 Task: Set the frame buffer depth in the shared memory framebuffer to 15 bits.
Action: Mouse moved to (122, 16)
Screenshot: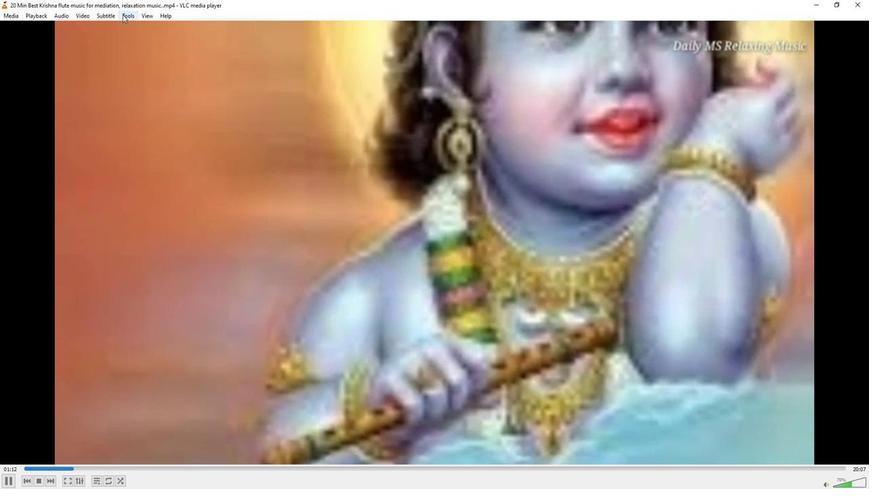 
Action: Mouse pressed left at (122, 16)
Screenshot: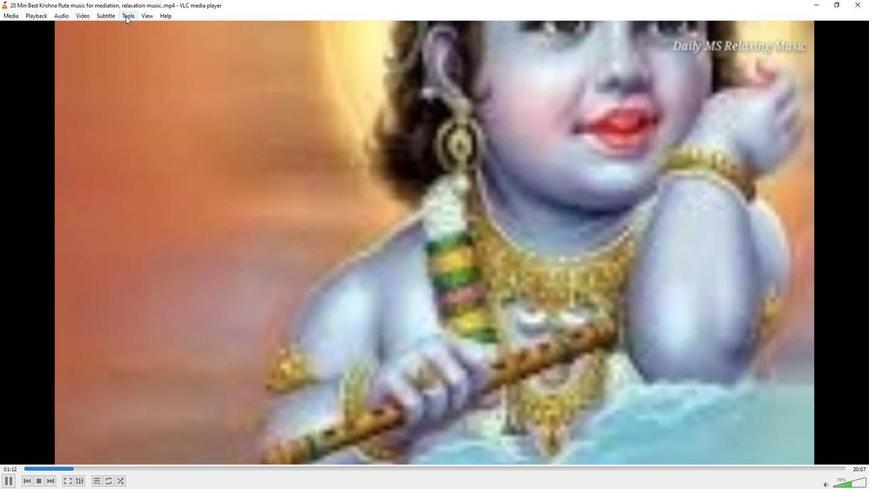 
Action: Mouse moved to (131, 119)
Screenshot: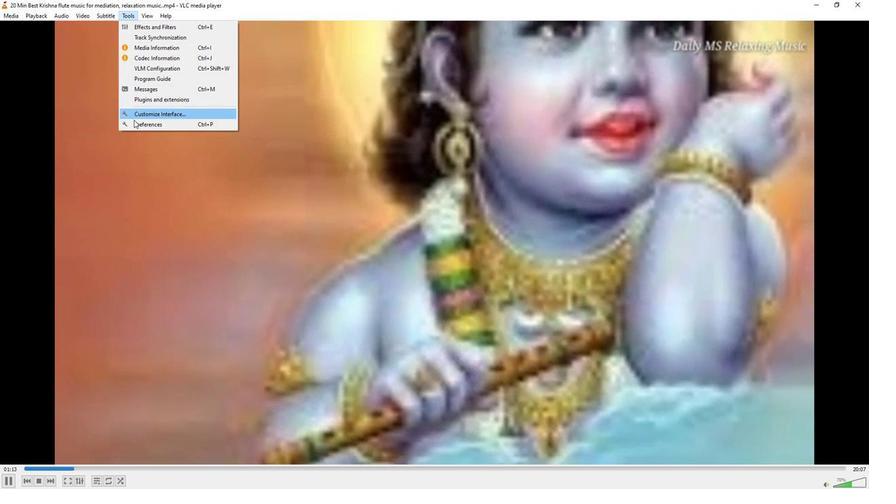 
Action: Mouse pressed left at (131, 119)
Screenshot: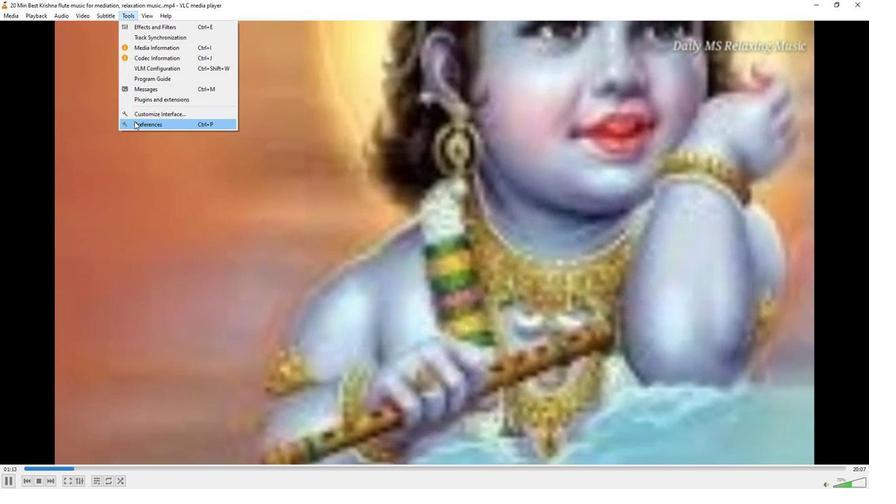 
Action: Mouse moved to (284, 392)
Screenshot: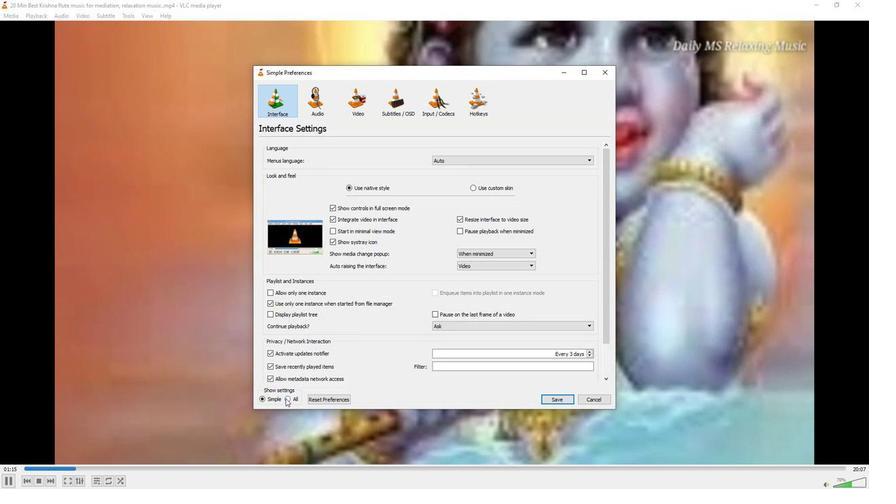 
Action: Mouse pressed left at (284, 392)
Screenshot: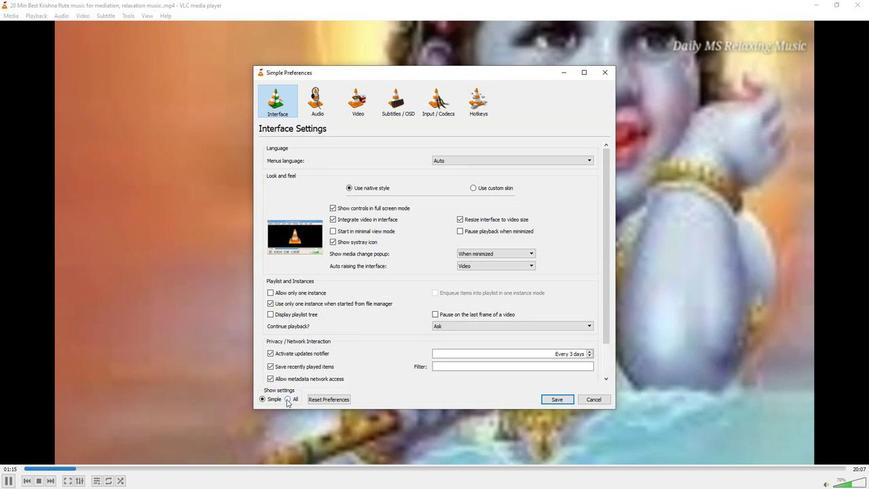 
Action: Mouse moved to (273, 243)
Screenshot: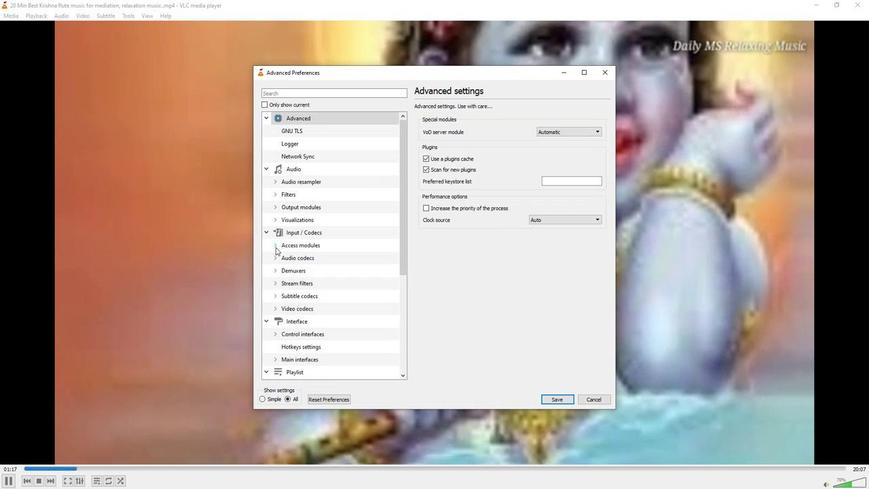
Action: Mouse pressed left at (273, 243)
Screenshot: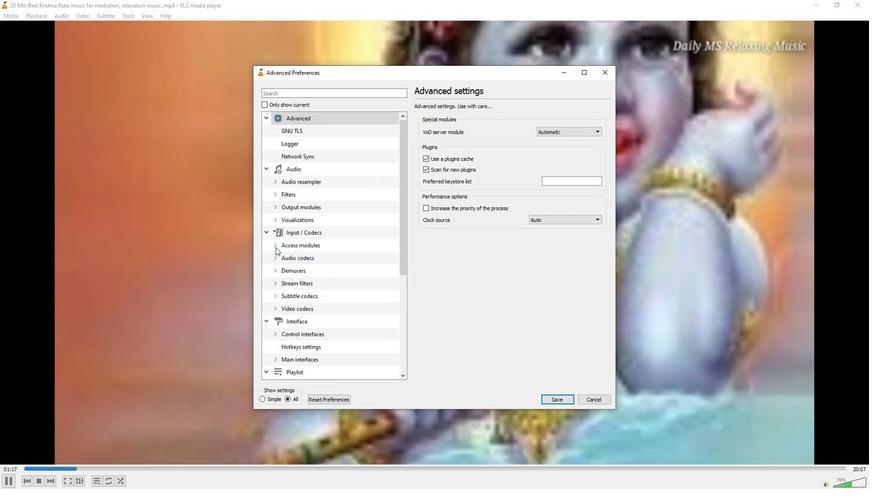 
Action: Mouse moved to (293, 366)
Screenshot: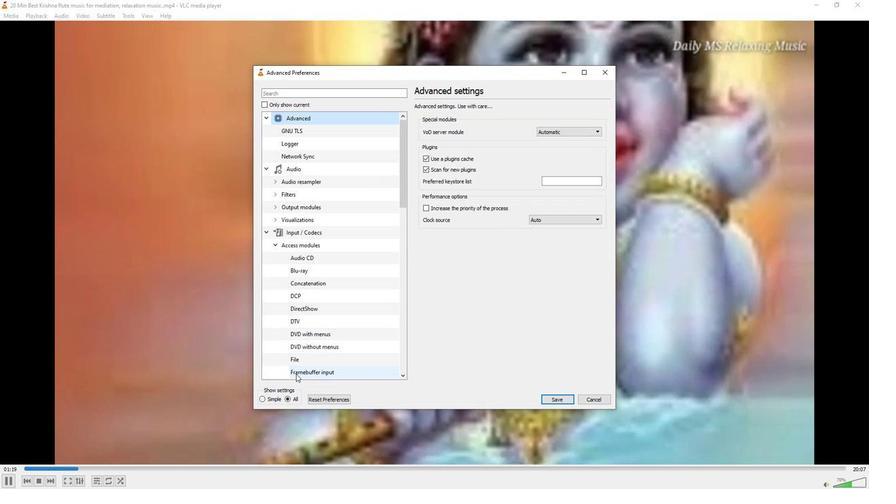 
Action: Mouse pressed left at (293, 366)
Screenshot: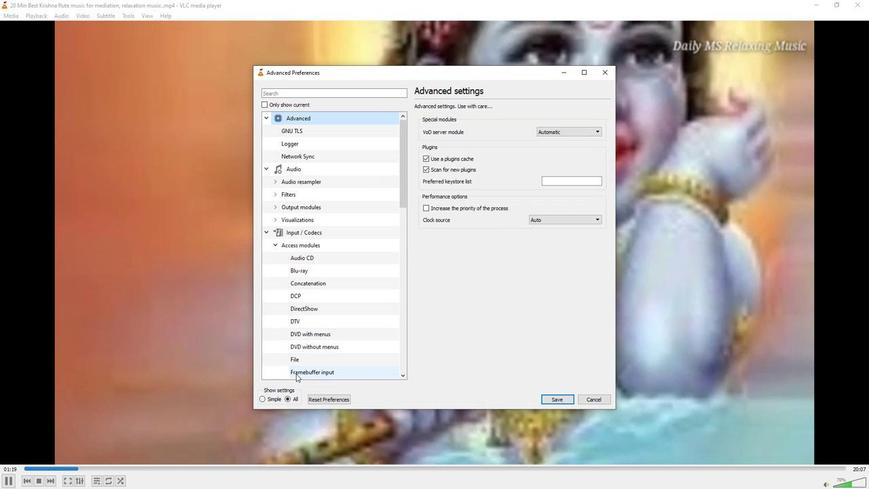 
Action: Mouse moved to (580, 137)
Screenshot: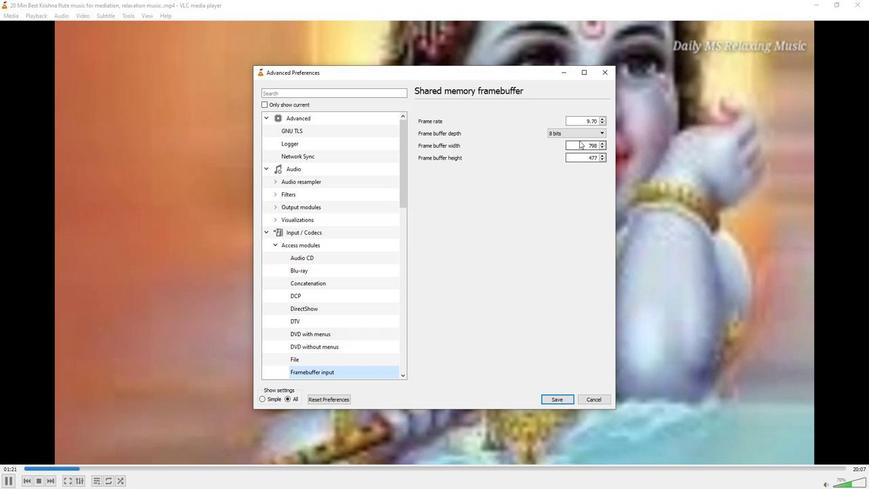 
Action: Mouse pressed left at (580, 137)
Screenshot: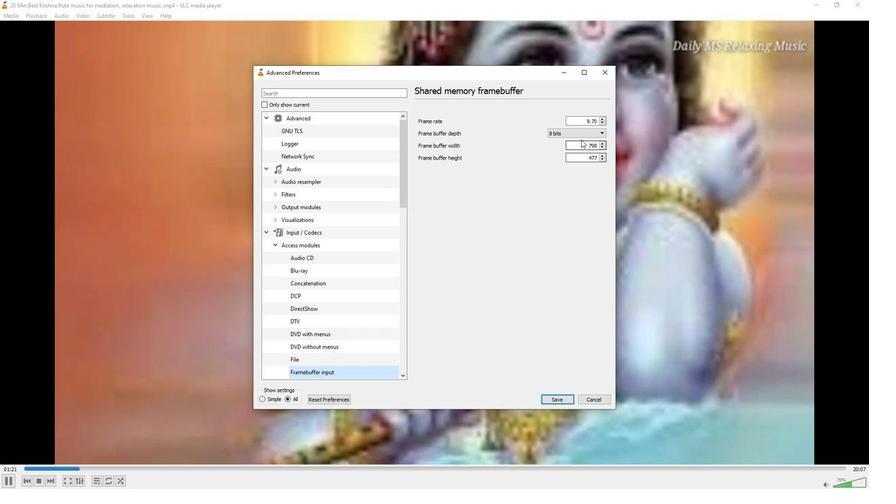 
Action: Mouse moved to (584, 133)
Screenshot: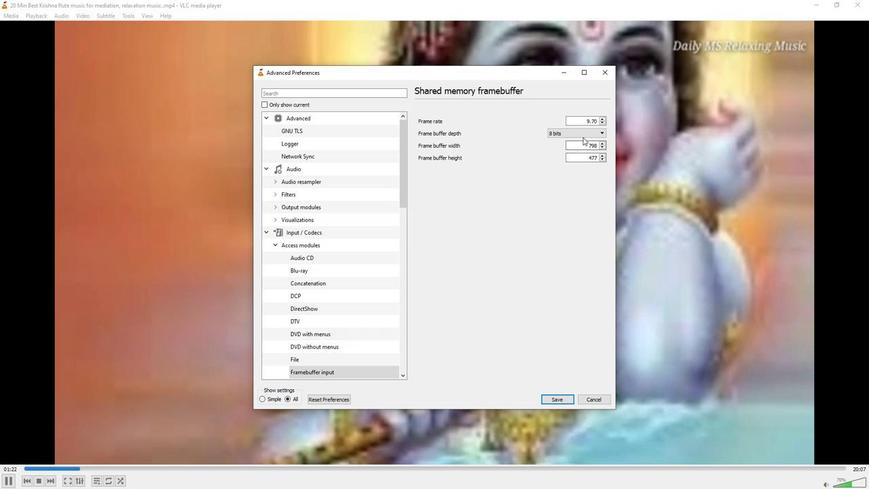 
Action: Mouse pressed left at (584, 133)
Screenshot: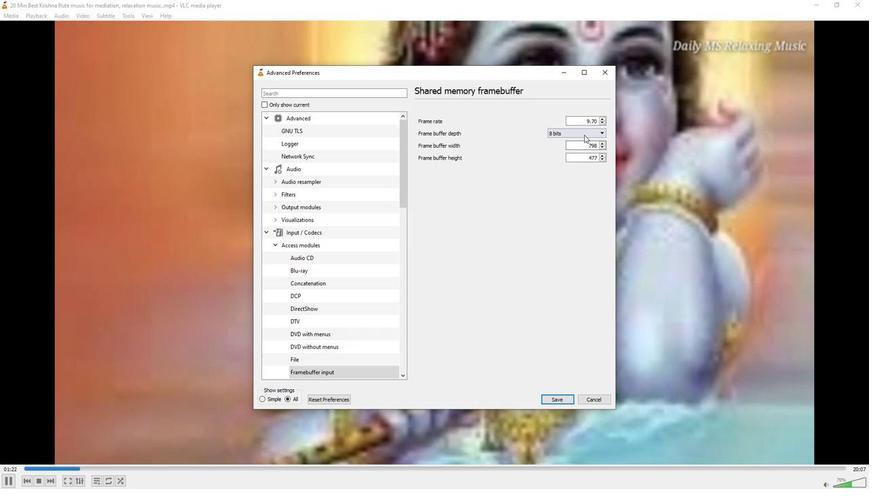 
Action: Mouse moved to (571, 149)
Screenshot: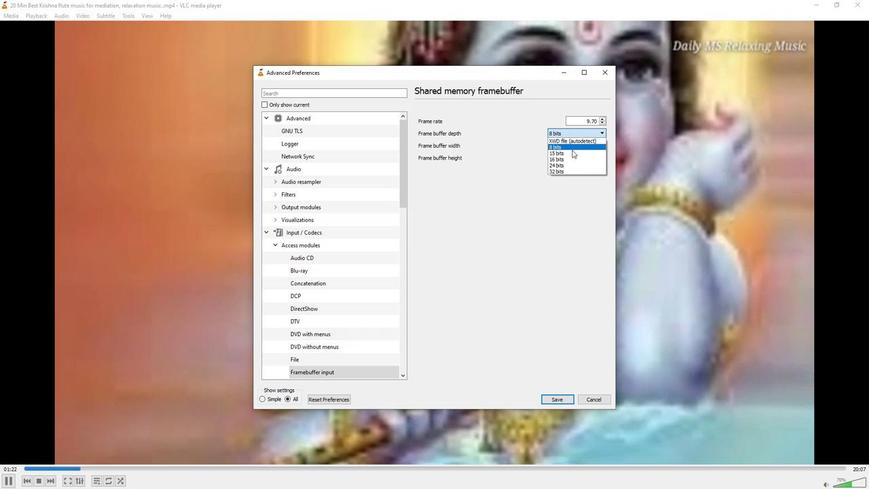 
Action: Mouse pressed left at (571, 149)
Screenshot: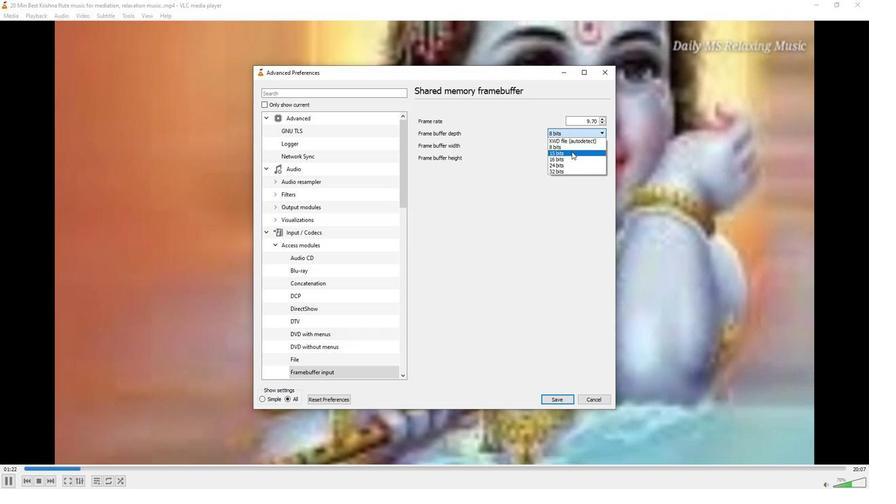 
Action: Mouse moved to (527, 182)
Screenshot: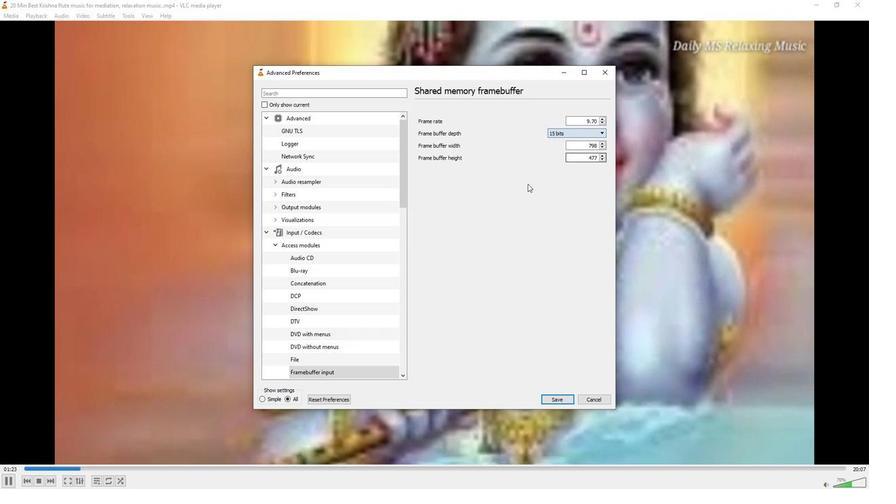 
